Task: Select the solarized dark in the preferred high-contrast light color theme
Action: Mouse moved to (25, 464)
Screenshot: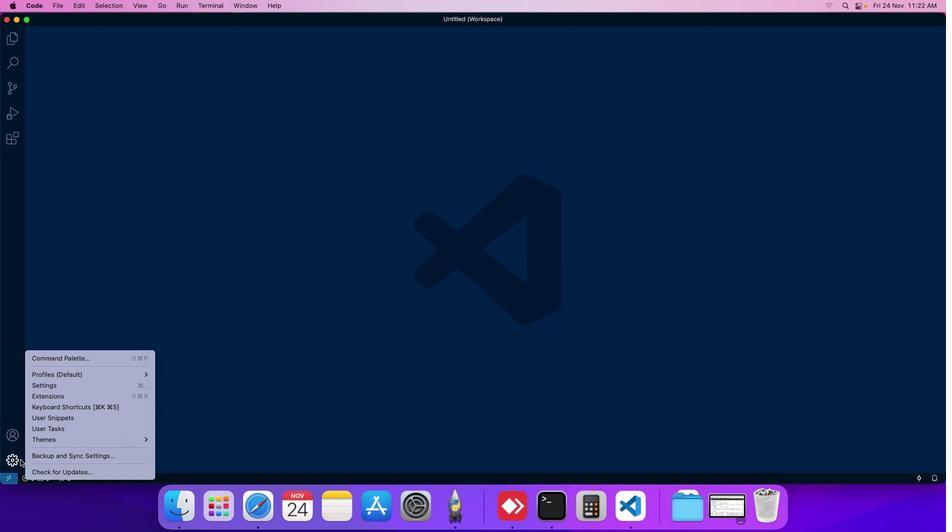 
Action: Mouse pressed left at (25, 464)
Screenshot: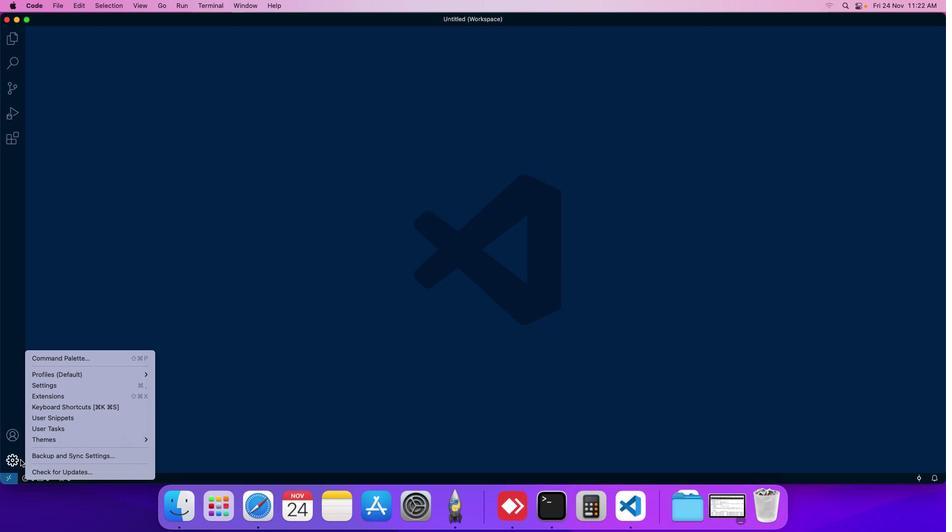 
Action: Mouse moved to (62, 390)
Screenshot: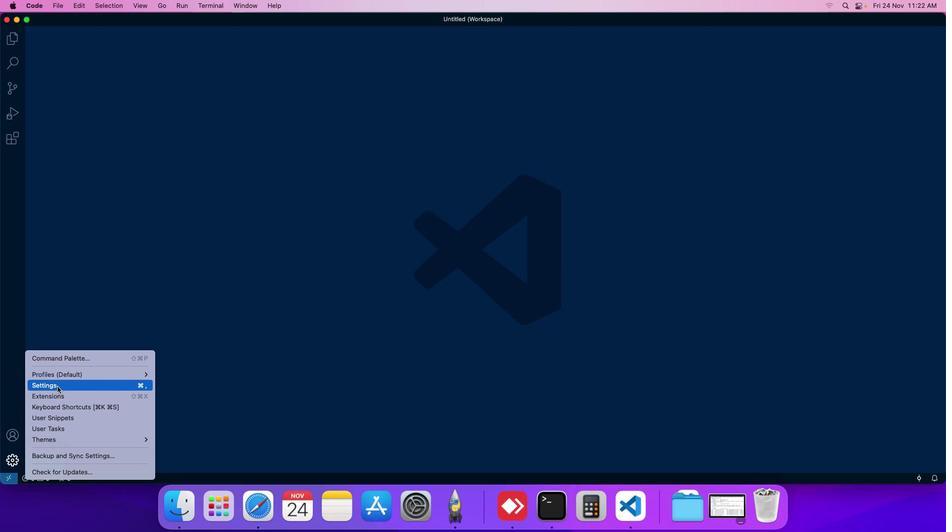 
Action: Mouse pressed left at (62, 390)
Screenshot: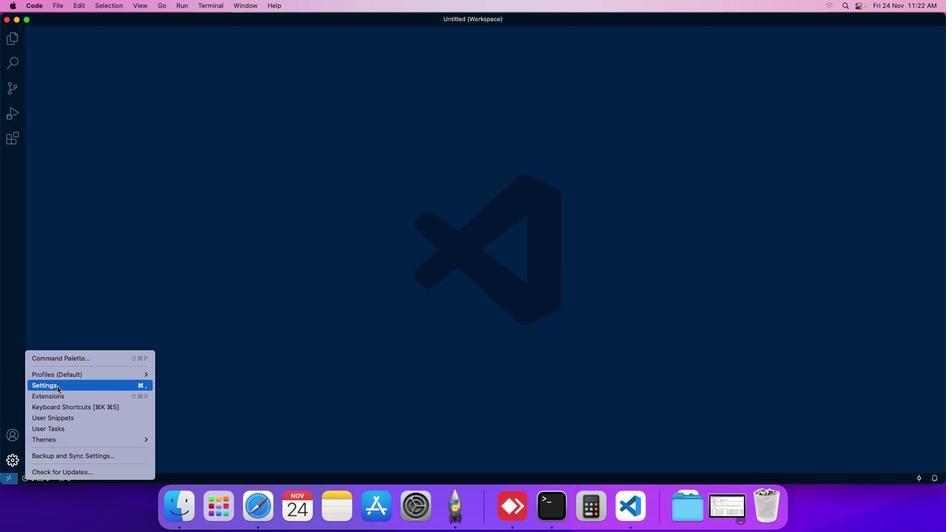 
Action: Mouse moved to (232, 124)
Screenshot: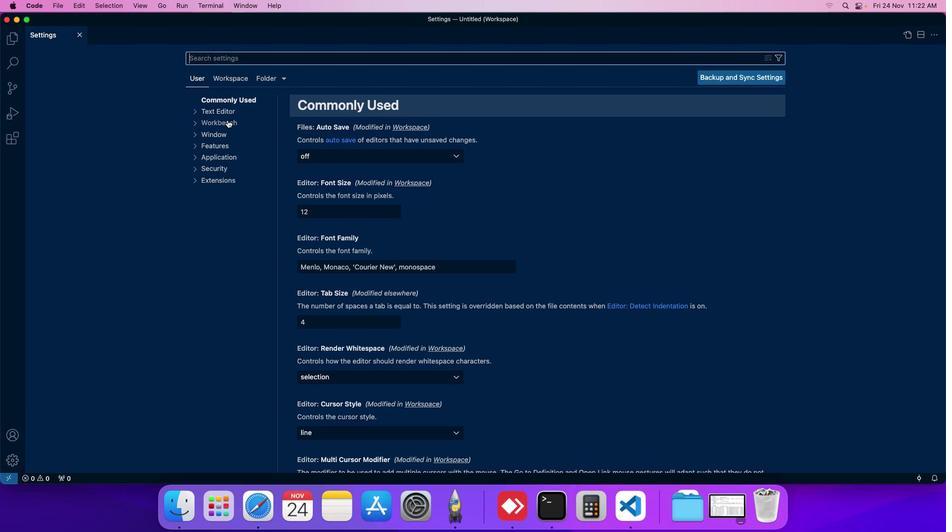 
Action: Mouse pressed left at (232, 124)
Screenshot: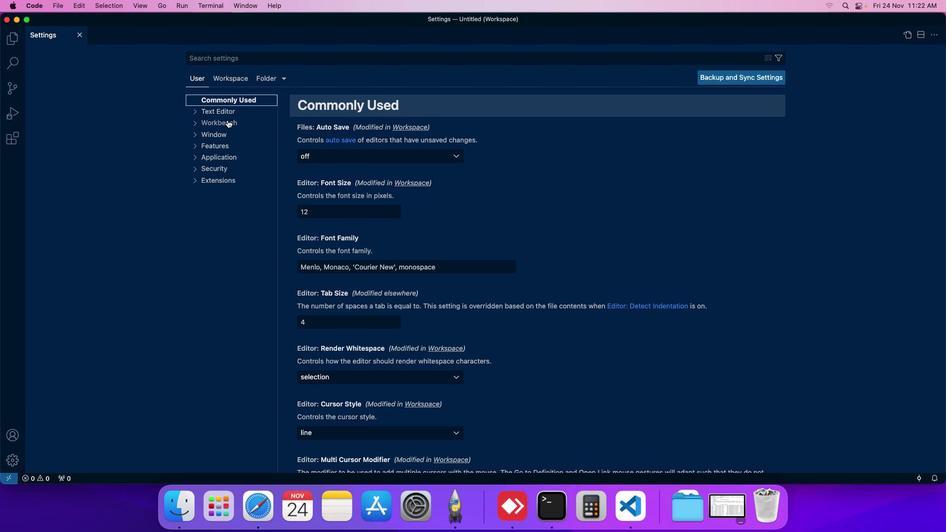 
Action: Mouse moved to (228, 142)
Screenshot: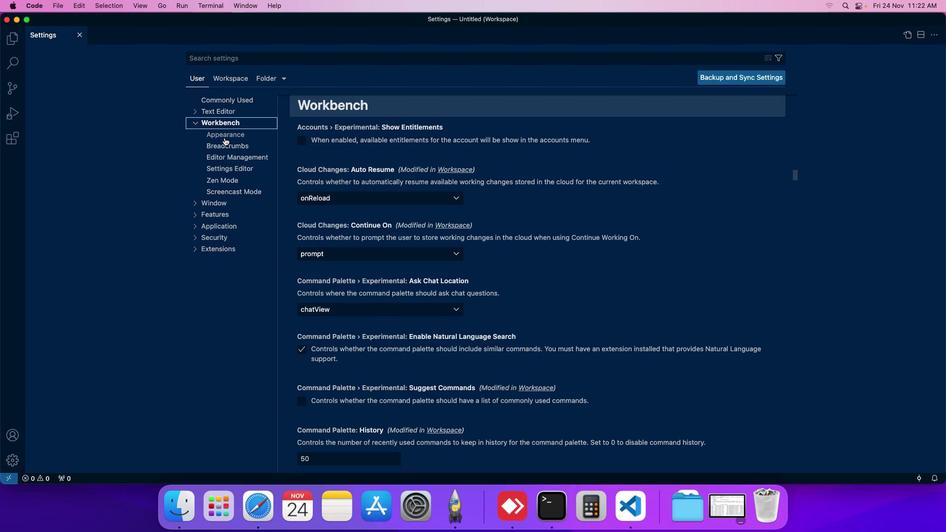 
Action: Mouse pressed left at (228, 142)
Screenshot: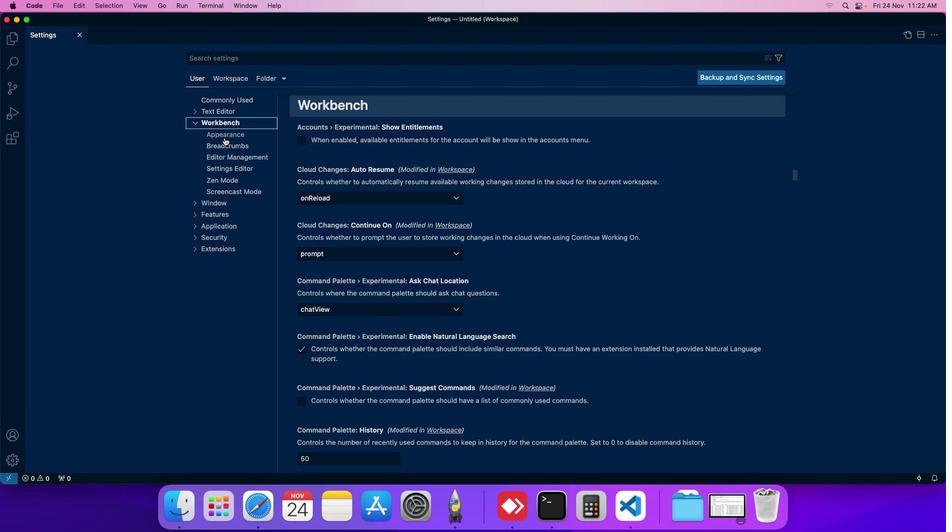 
Action: Mouse moved to (328, 201)
Screenshot: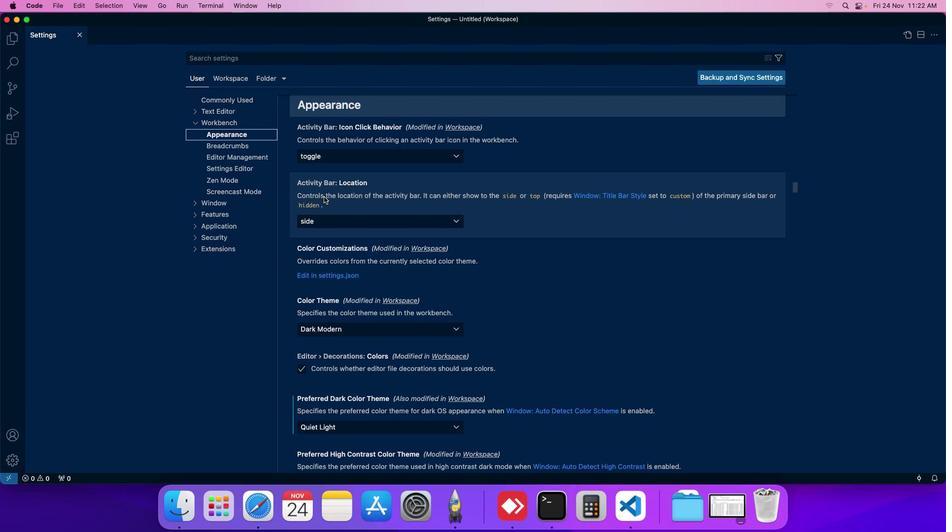 
Action: Mouse scrolled (328, 201) with delta (4, 3)
Screenshot: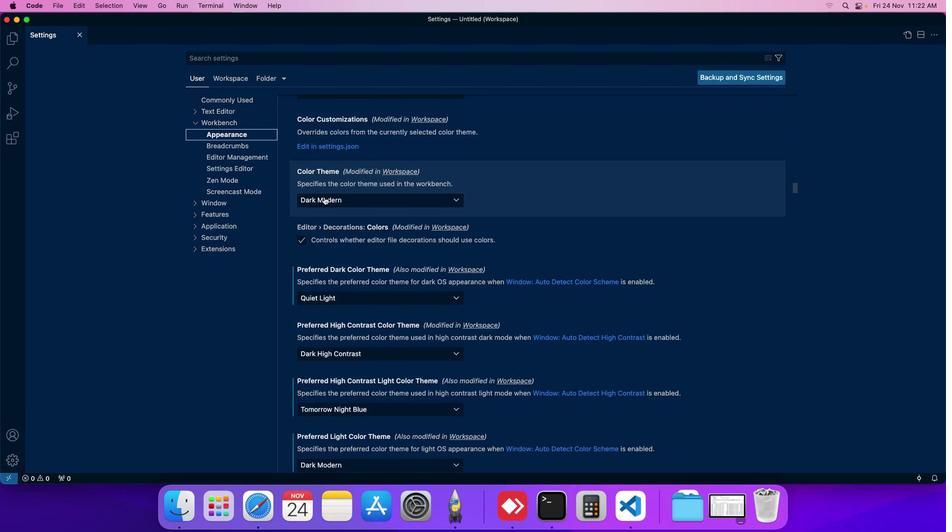 
Action: Mouse scrolled (328, 201) with delta (4, 3)
Screenshot: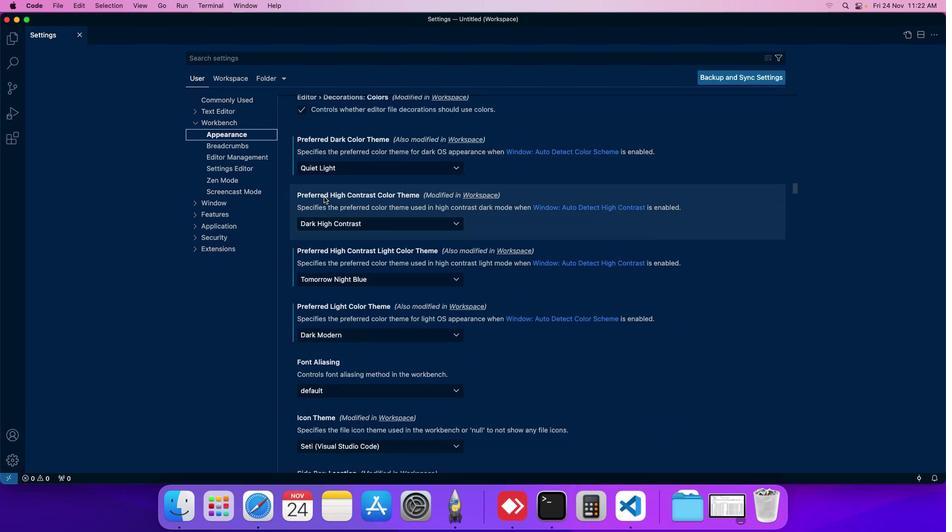 
Action: Mouse scrolled (328, 201) with delta (4, 3)
Screenshot: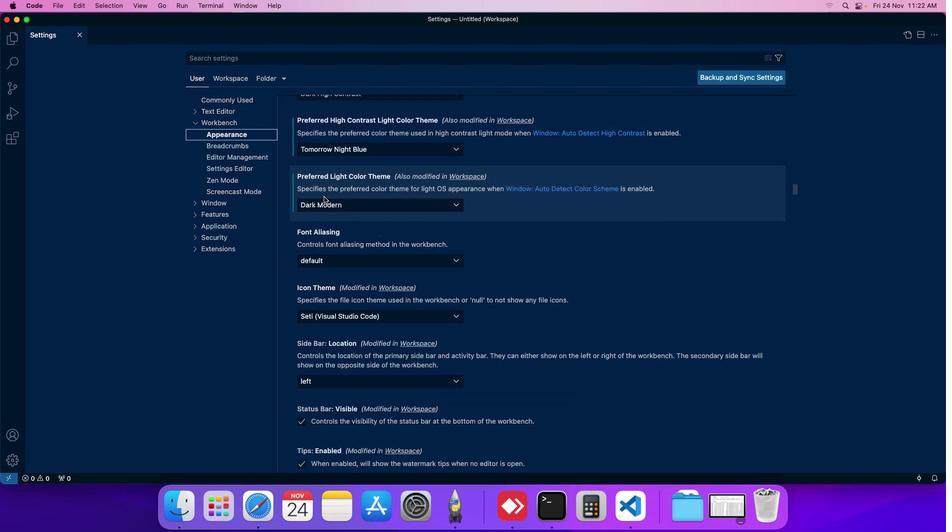 
Action: Mouse moved to (424, 193)
Screenshot: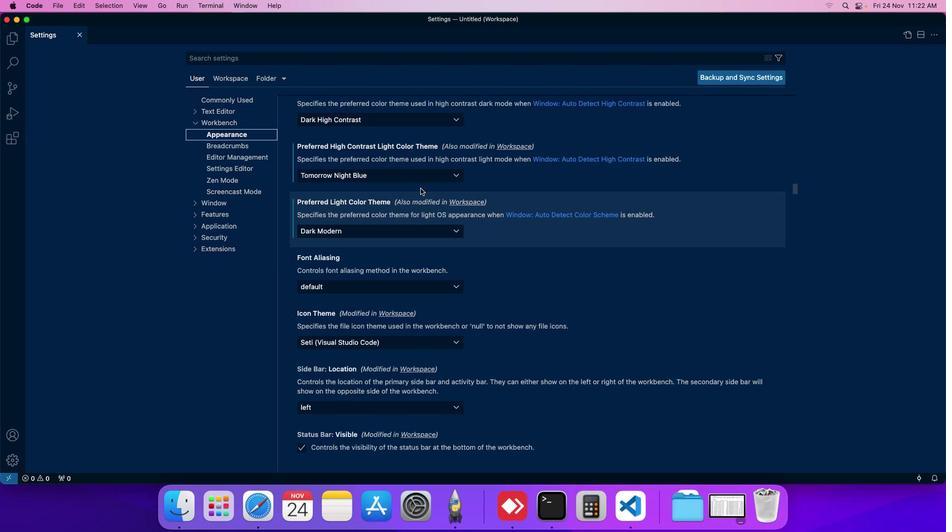 
Action: Mouse scrolled (424, 193) with delta (4, 4)
Screenshot: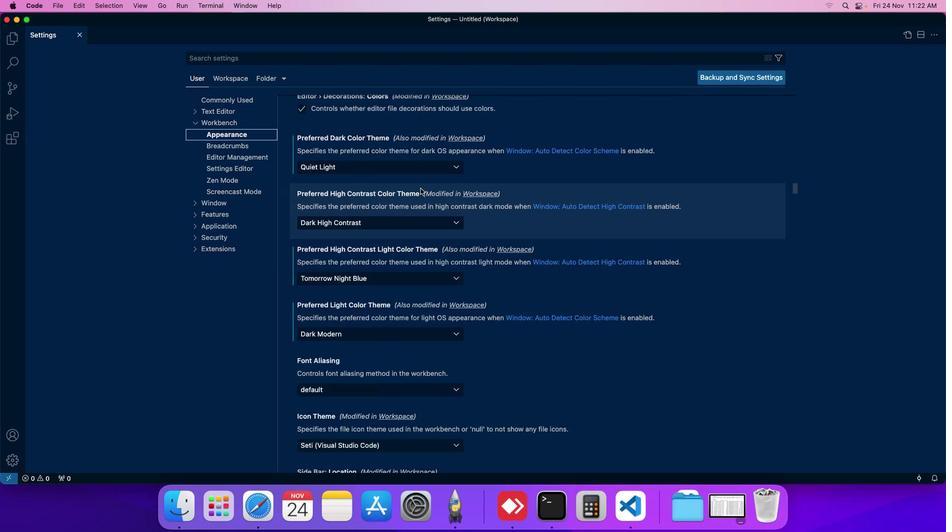 
Action: Mouse moved to (373, 285)
Screenshot: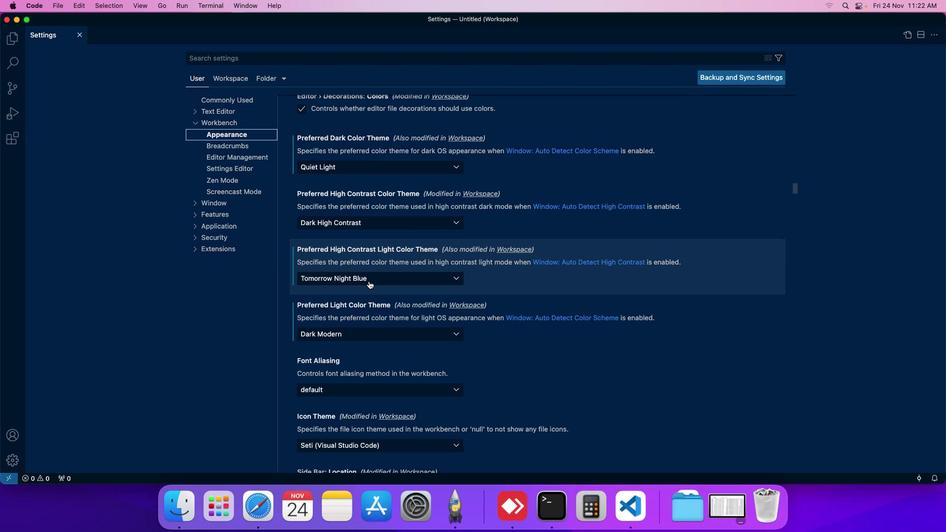 
Action: Mouse pressed left at (373, 285)
Screenshot: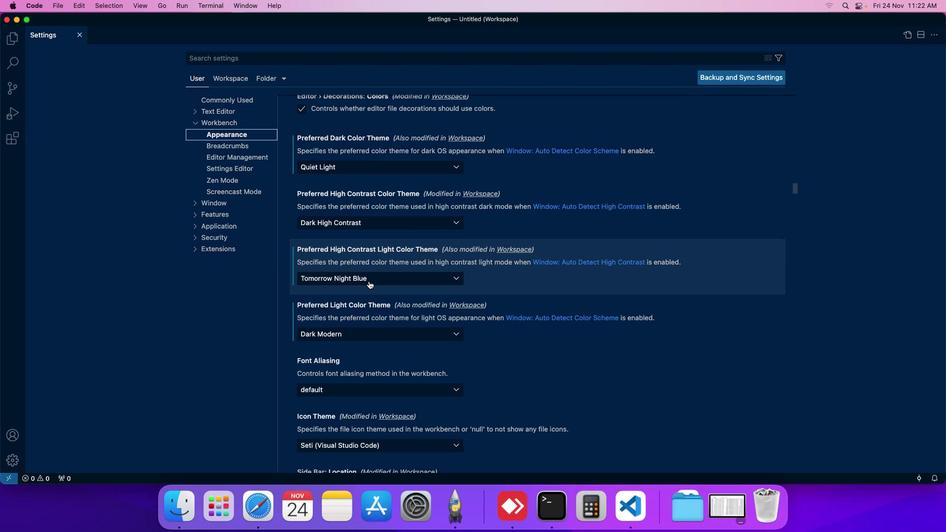 
Action: Mouse moved to (342, 430)
Screenshot: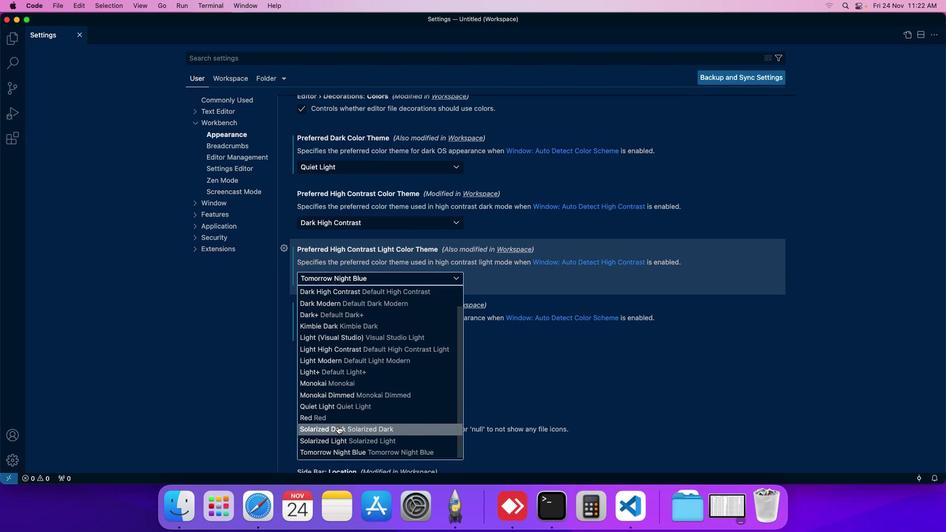 
Action: Mouse pressed left at (342, 430)
Screenshot: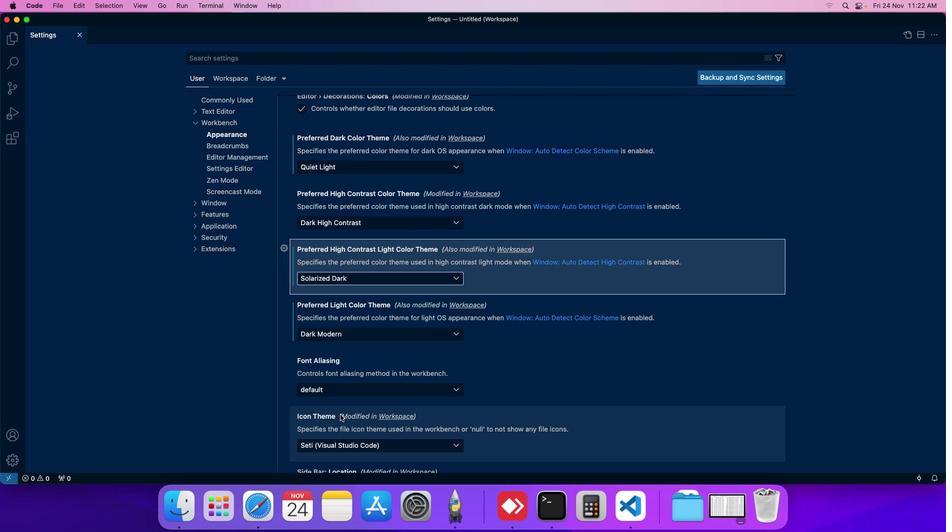 
Action: Mouse moved to (368, 291)
Screenshot: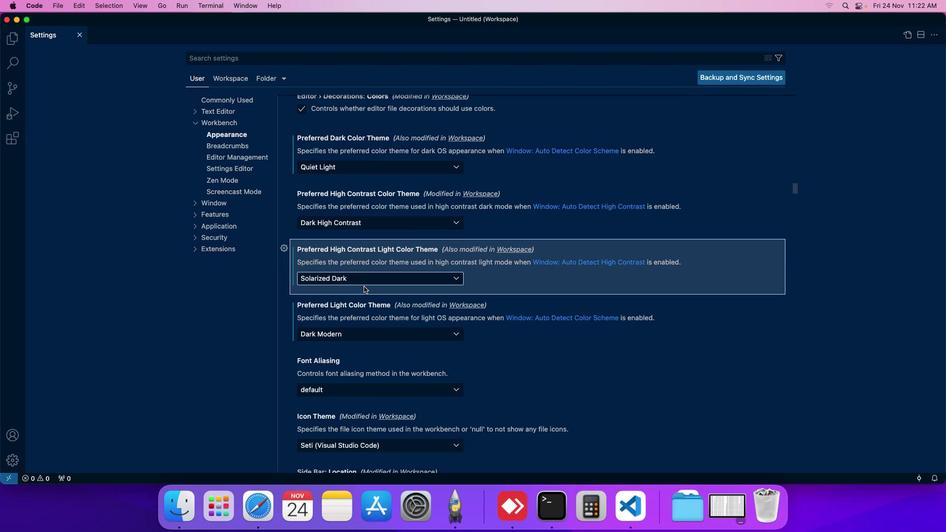 
